 Task: Add Market Corner Wheat Burger Buns 8 Pack to the cart.
Action: Mouse pressed left at (19, 64)
Screenshot: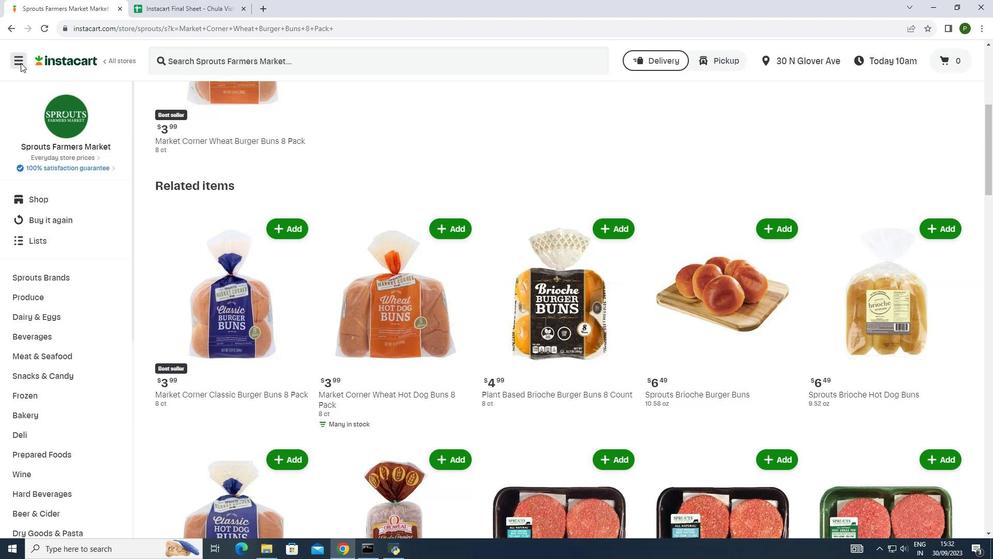 
Action: Mouse moved to (50, 276)
Screenshot: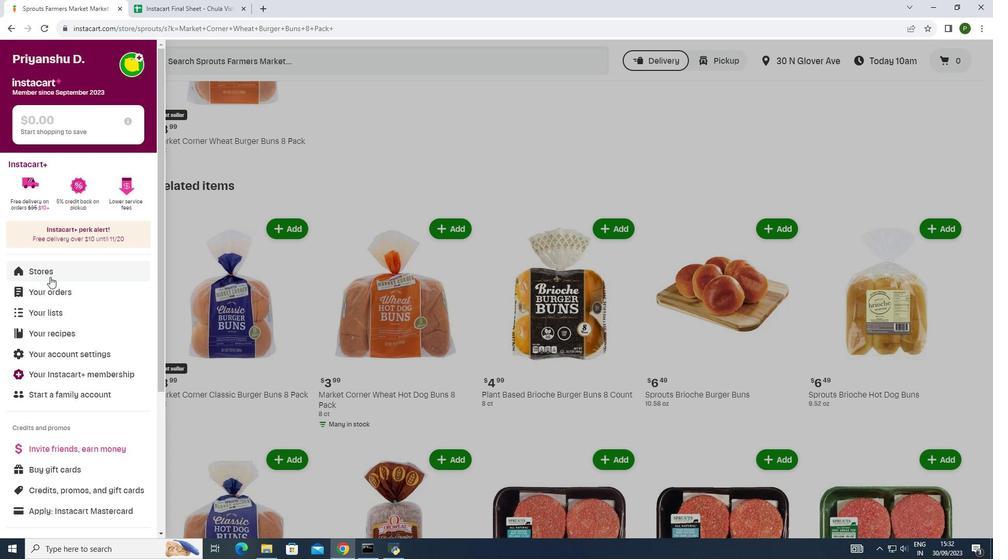
Action: Mouse pressed left at (50, 276)
Screenshot: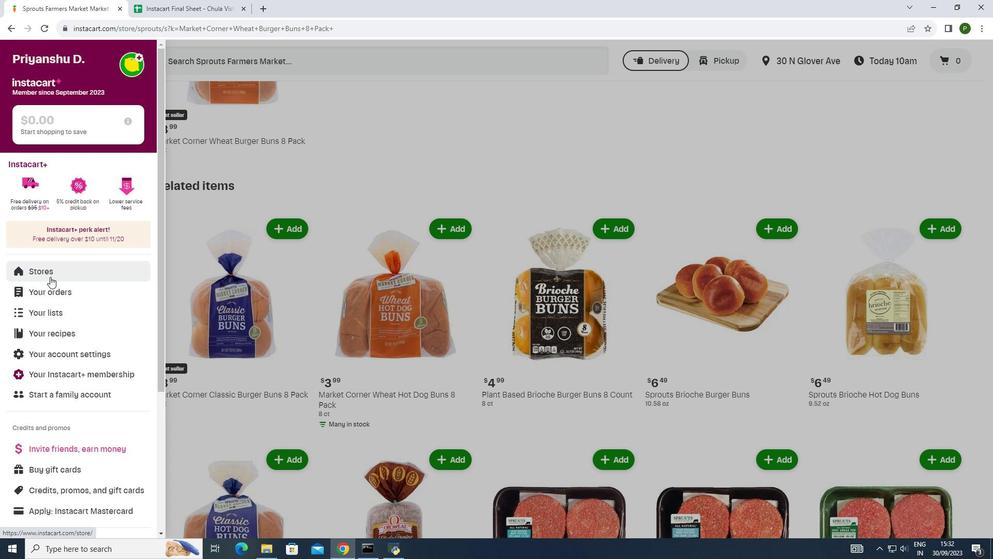 
Action: Mouse moved to (236, 97)
Screenshot: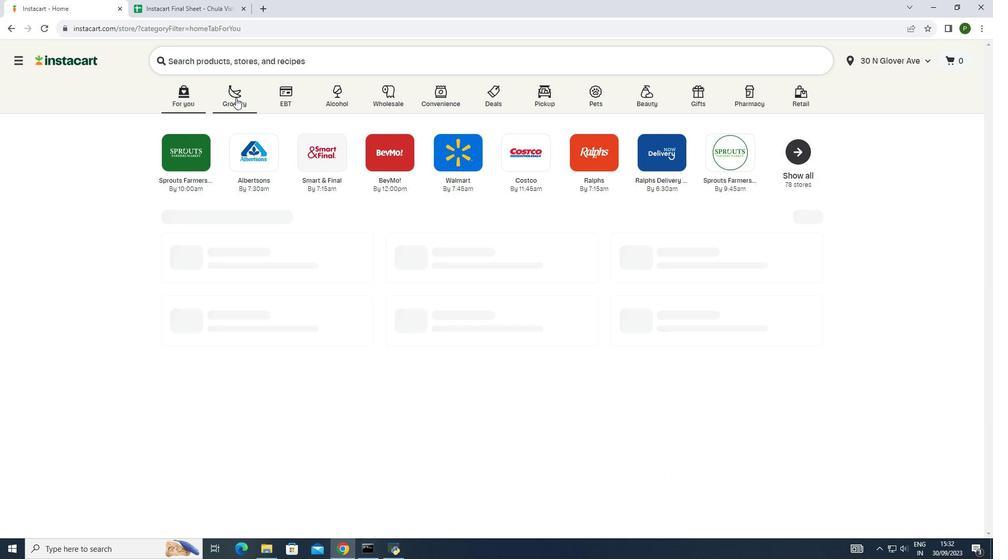 
Action: Mouse pressed left at (236, 97)
Screenshot: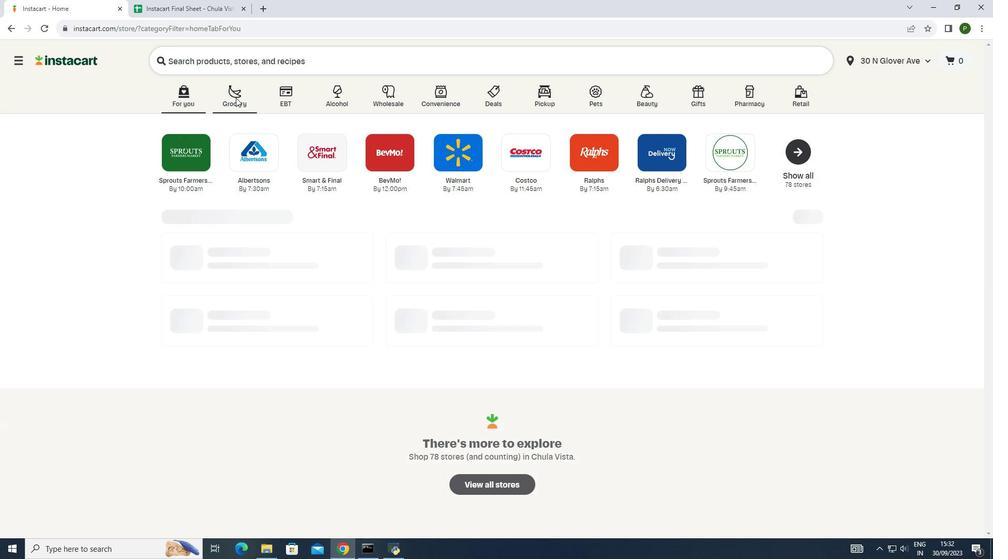 
Action: Mouse moved to (516, 155)
Screenshot: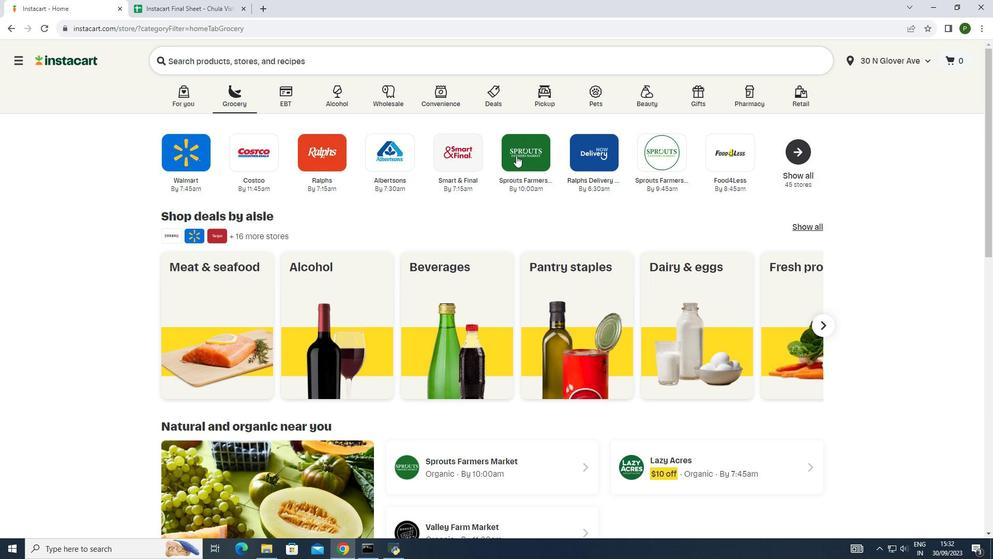 
Action: Mouse pressed left at (516, 155)
Screenshot: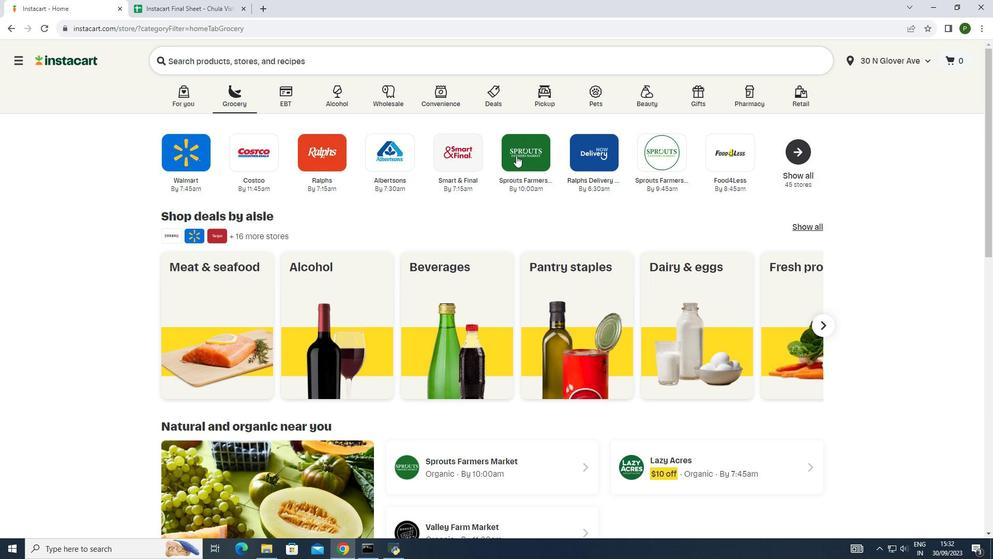 
Action: Mouse moved to (13, 275)
Screenshot: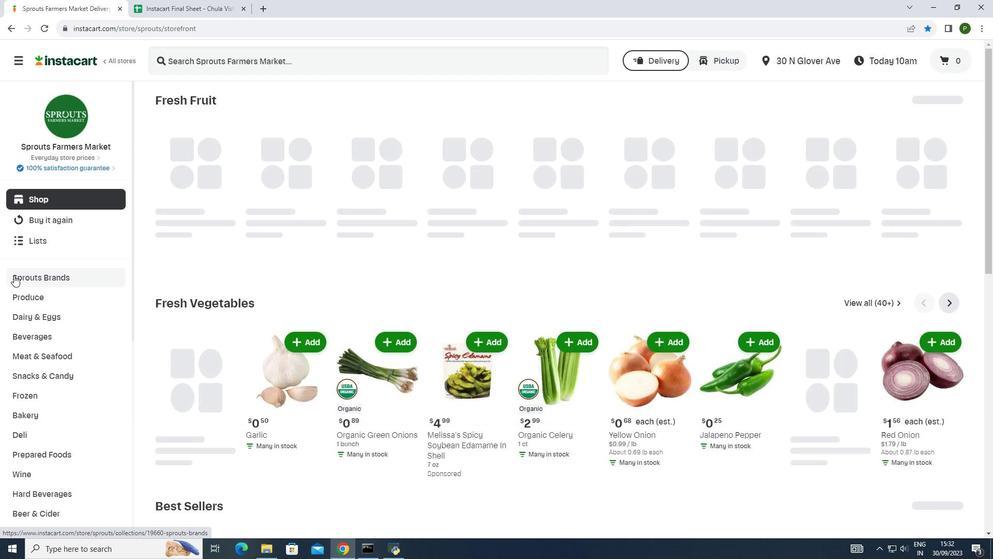 
Action: Mouse pressed left at (13, 275)
Screenshot: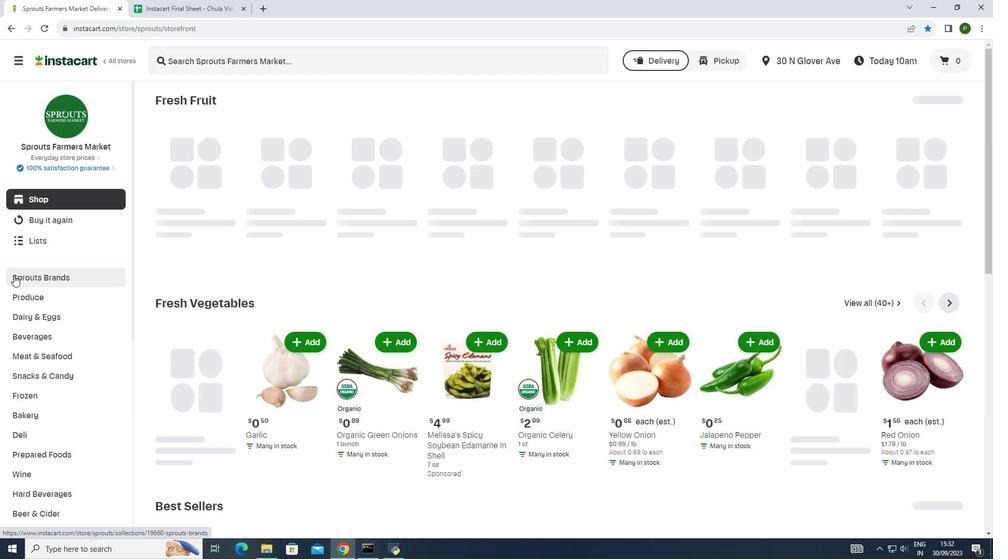 
Action: Mouse moved to (35, 291)
Screenshot: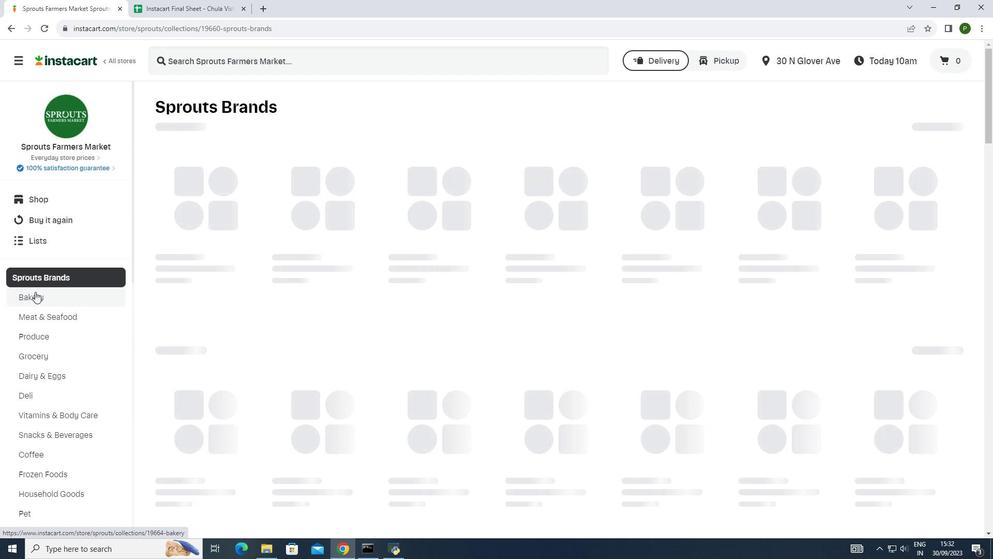 
Action: Mouse pressed left at (35, 291)
Screenshot: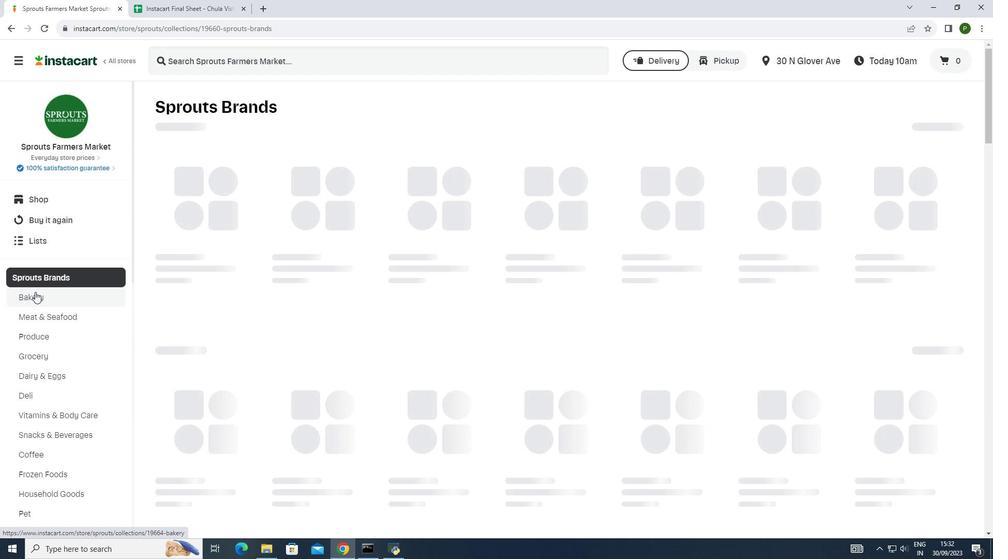
Action: Mouse moved to (823, 323)
Screenshot: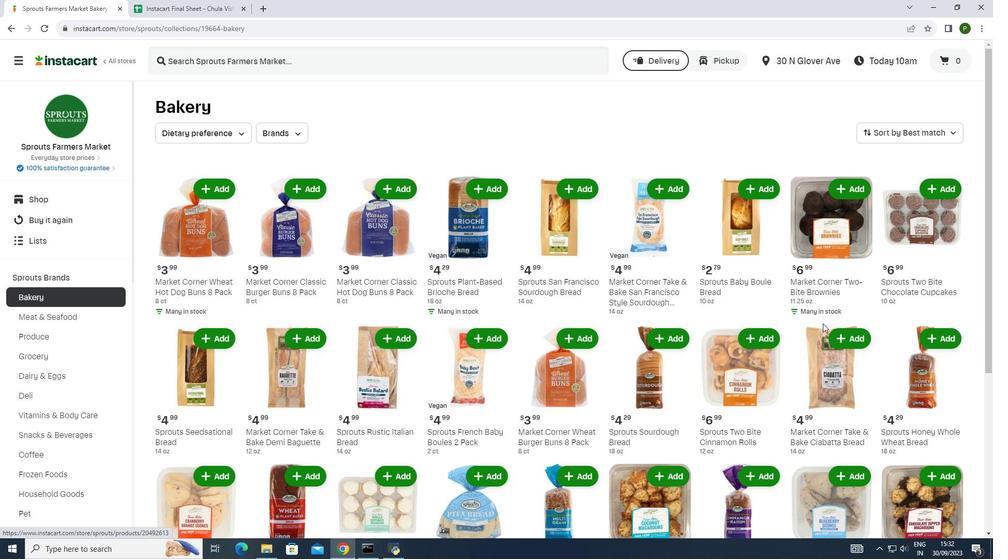 
Action: Mouse scrolled (823, 323) with delta (0, 0)
Screenshot: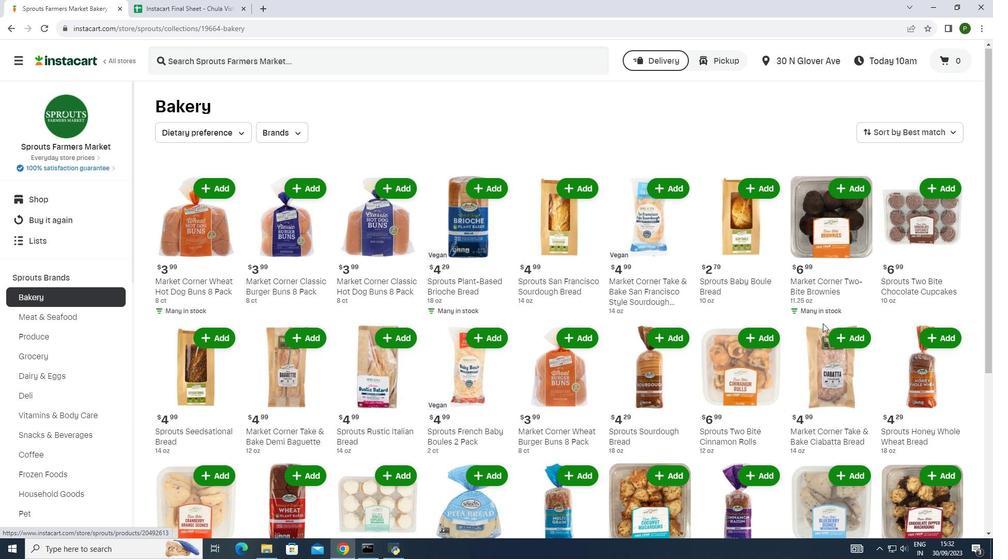 
Action: Mouse moved to (573, 285)
Screenshot: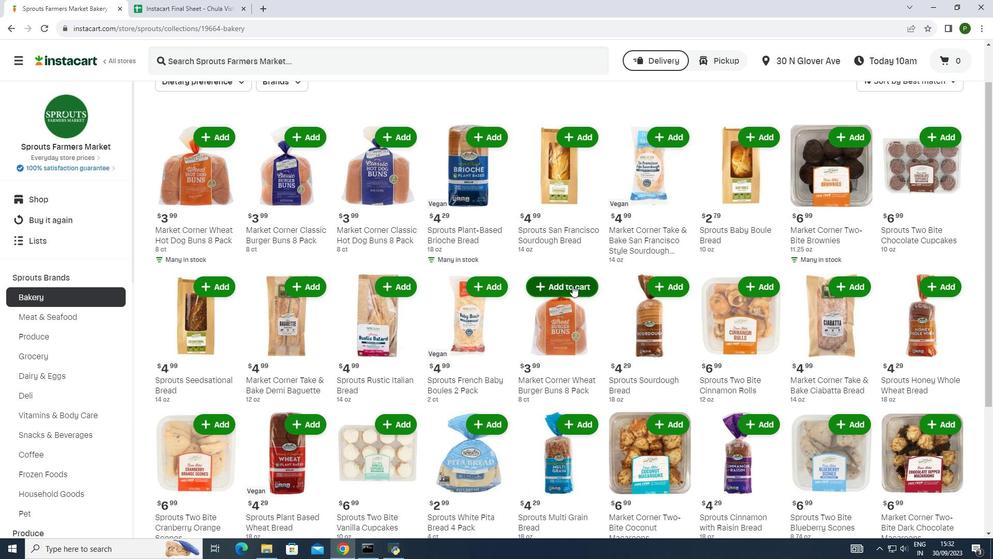 
Action: Mouse pressed left at (573, 285)
Screenshot: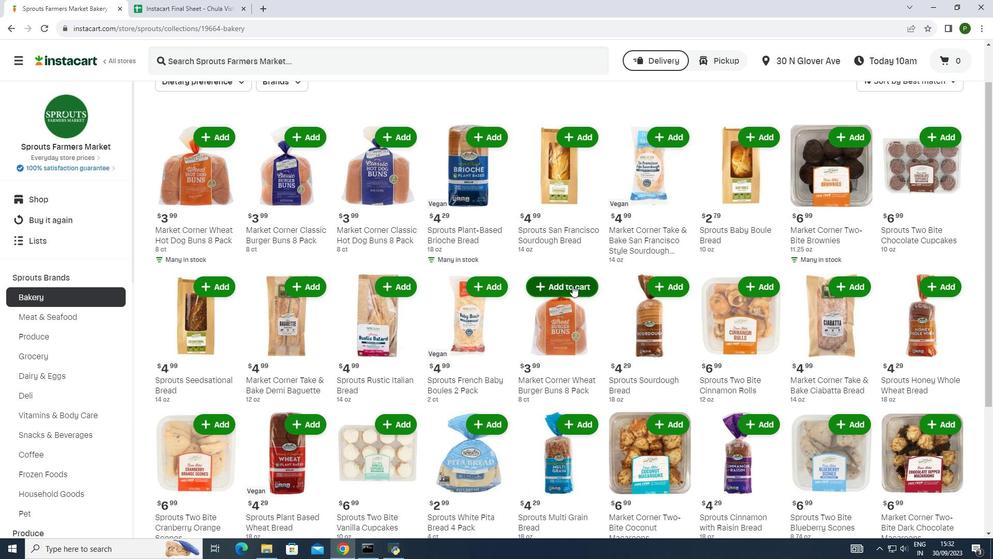 
